 Task: Align the text "mobile phone" to justified.
Action: Mouse moved to (509, 254)
Screenshot: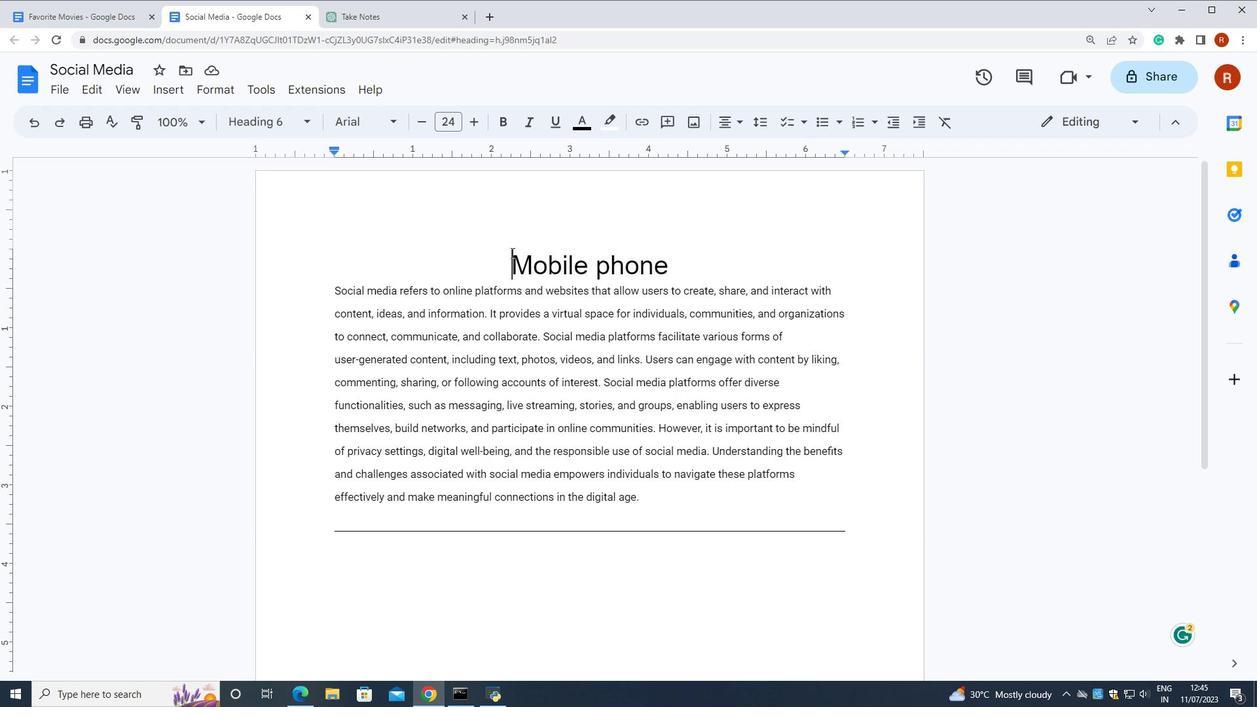 
Action: Mouse pressed left at (509, 254)
Screenshot: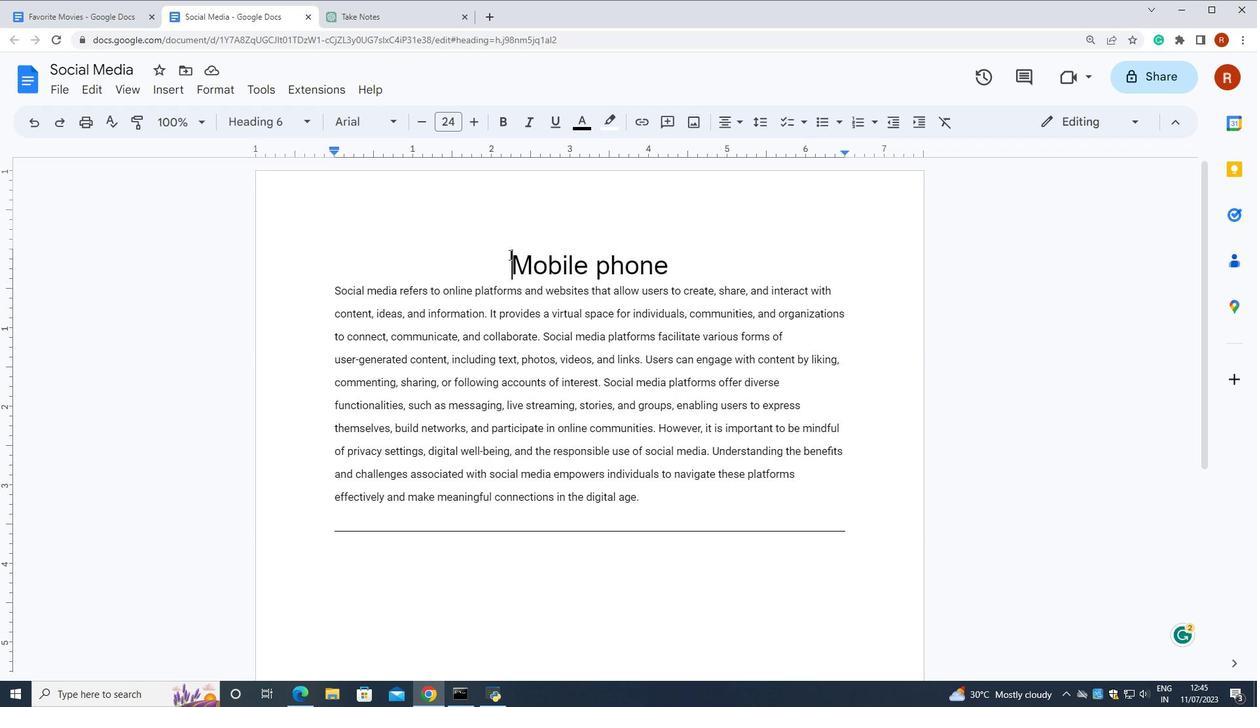 
Action: Mouse moved to (220, 92)
Screenshot: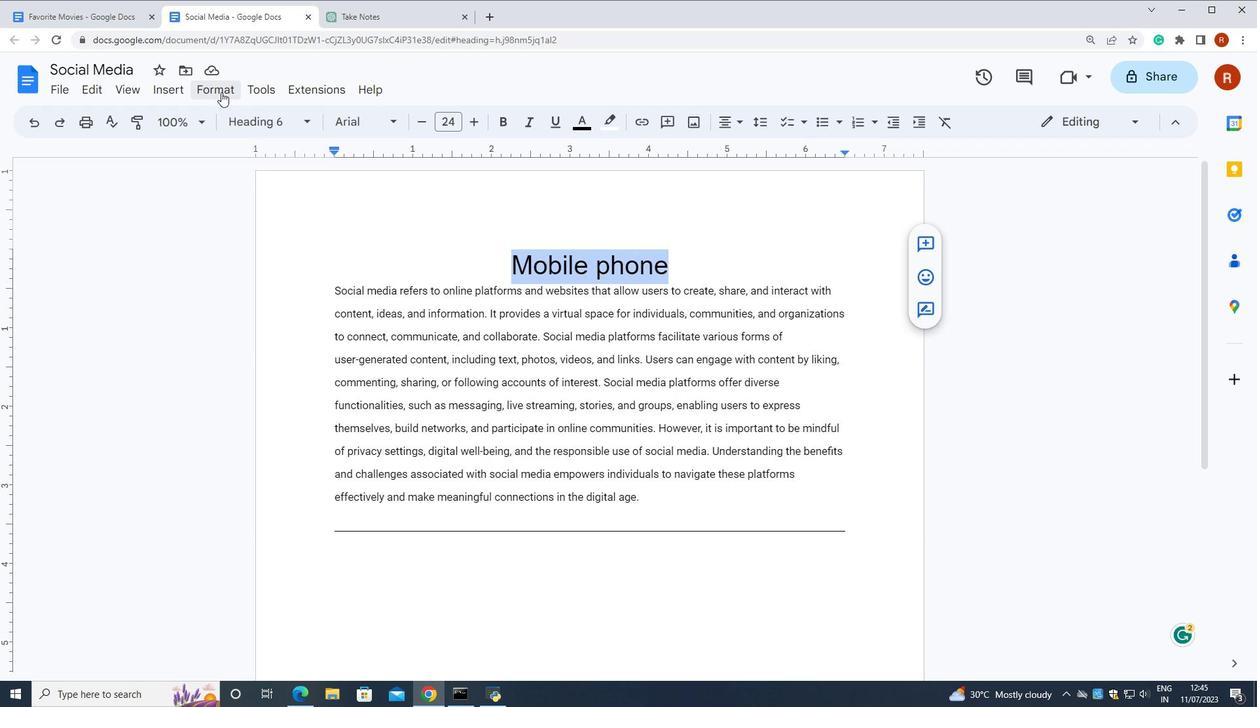 
Action: Mouse pressed left at (220, 92)
Screenshot: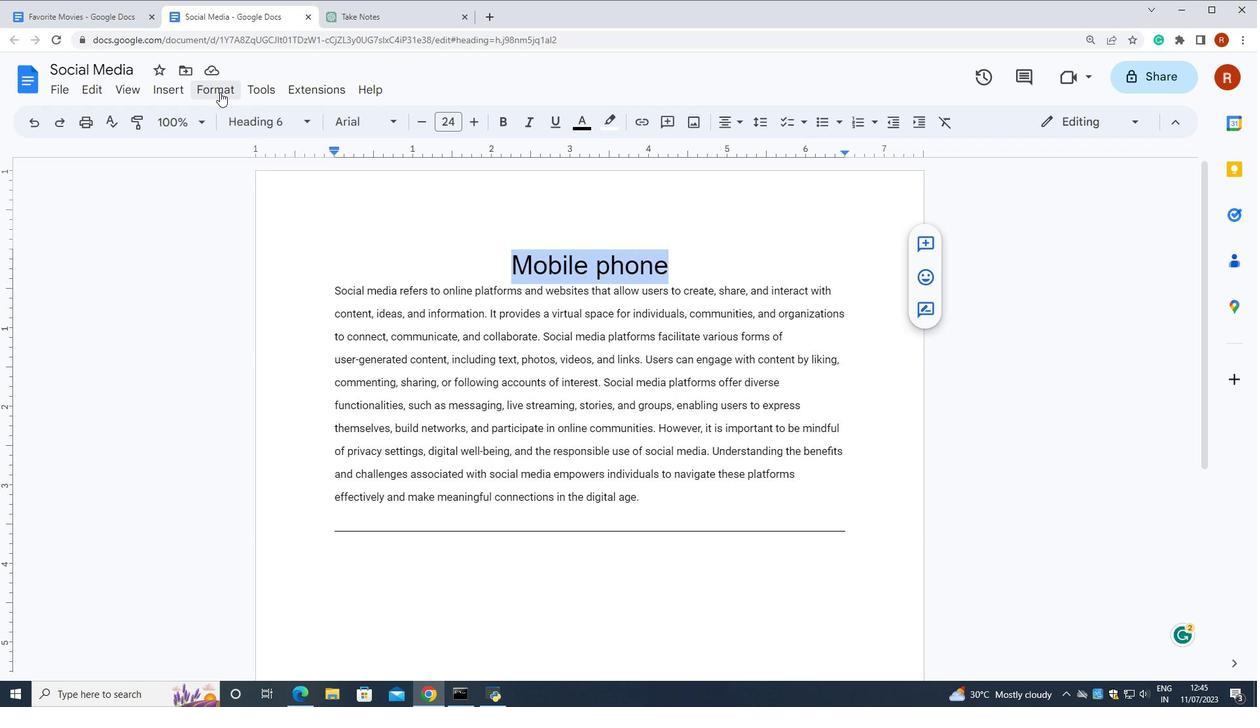 
Action: Mouse moved to (520, 256)
Screenshot: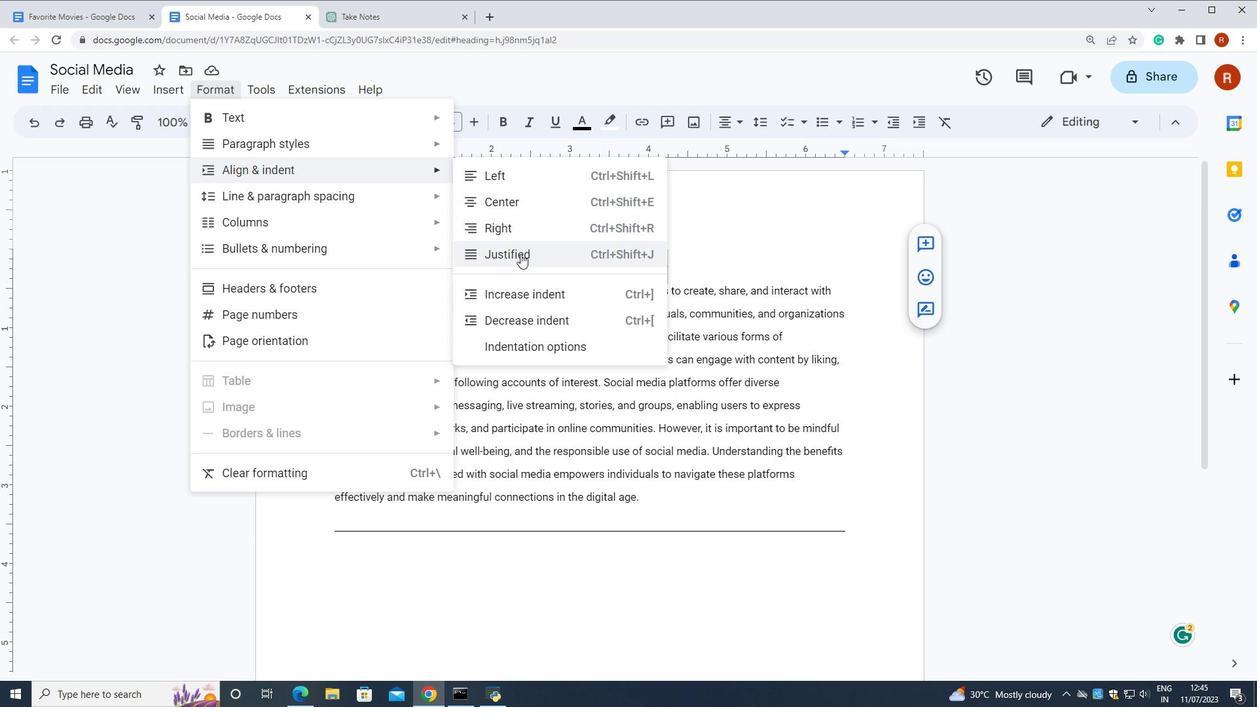
Action: Mouse pressed left at (520, 256)
Screenshot: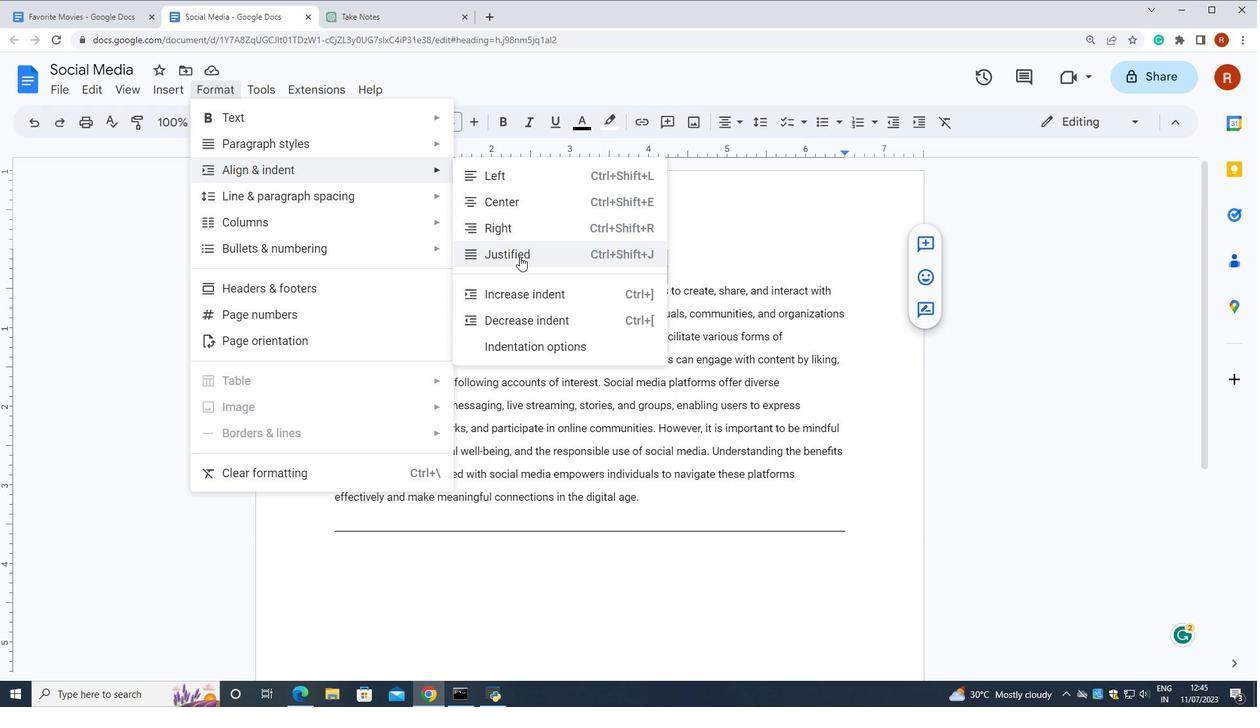 
